 Task: Create a due date automation when advanced on, 2 days before a card is due add content with a name or a description not starting with resume at 11:00 AM.
Action: Mouse moved to (922, 76)
Screenshot: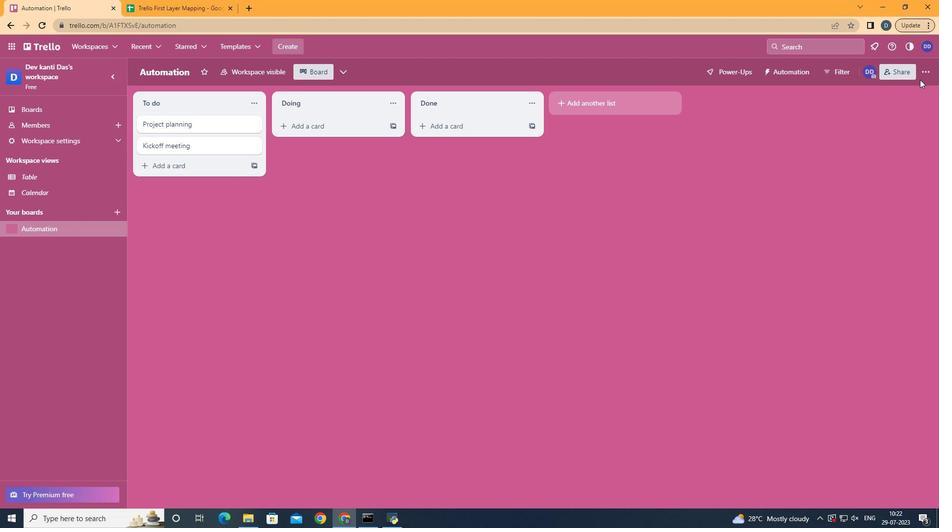 
Action: Mouse pressed left at (922, 76)
Screenshot: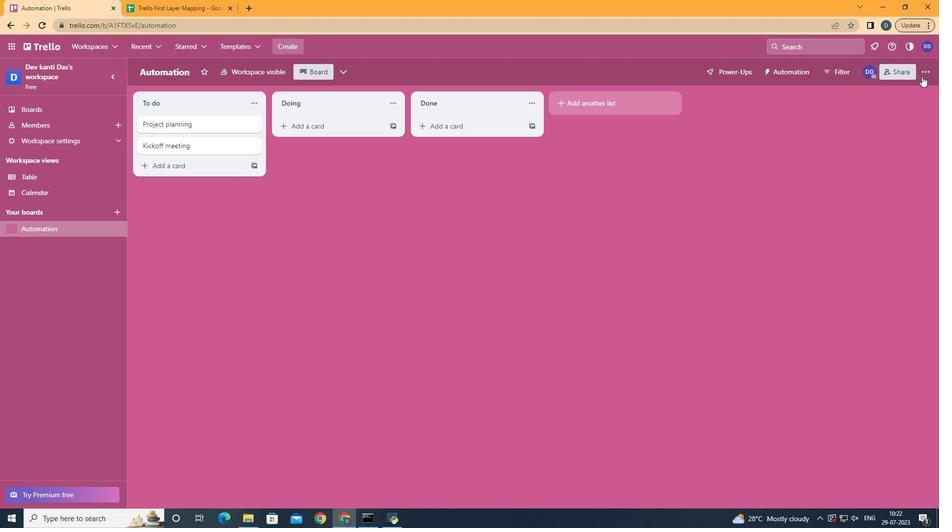 
Action: Mouse moved to (862, 207)
Screenshot: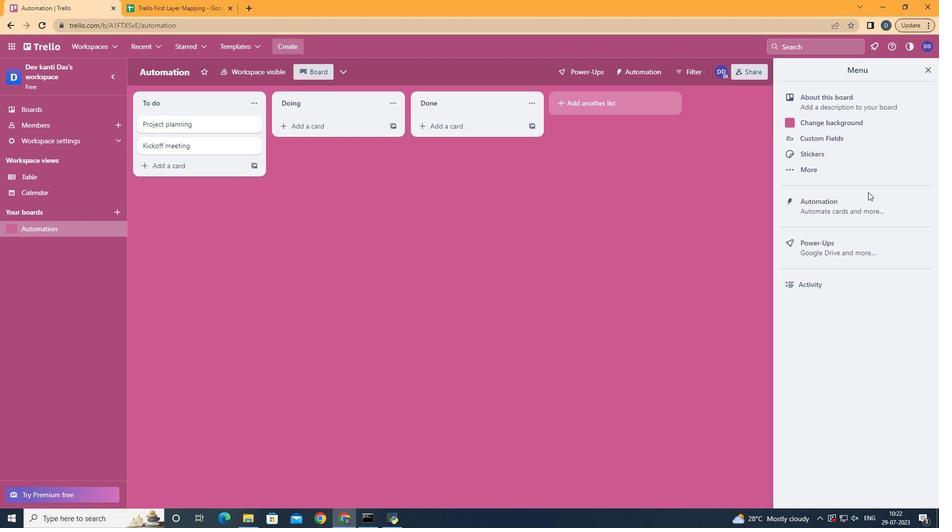 
Action: Mouse pressed left at (862, 207)
Screenshot: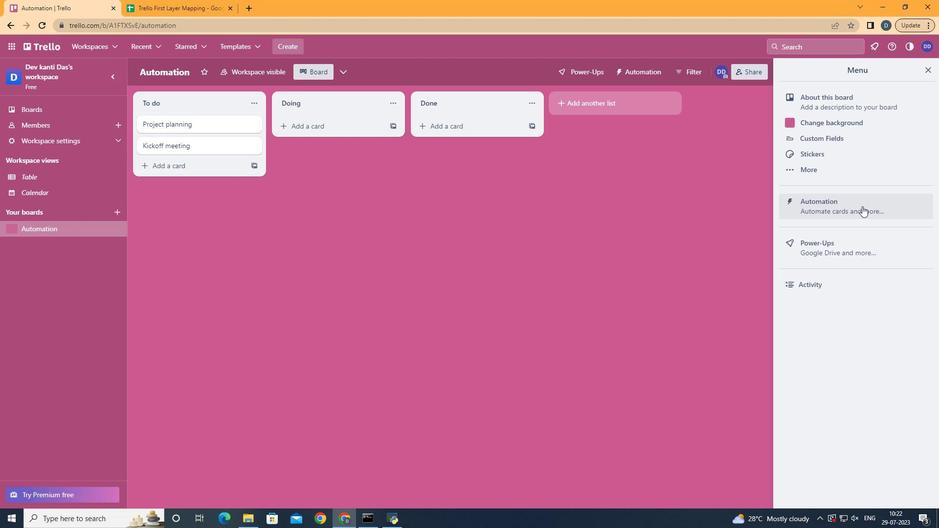 
Action: Mouse moved to (216, 200)
Screenshot: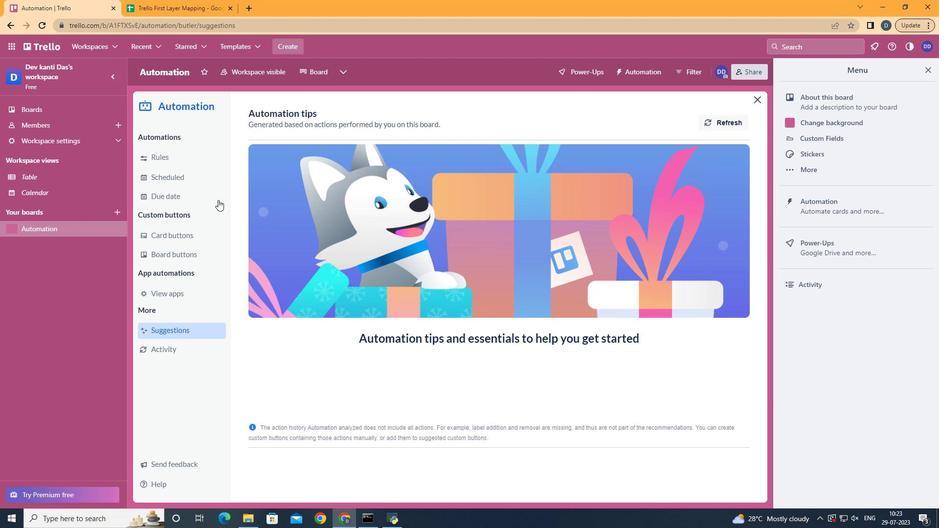
Action: Mouse pressed left at (216, 200)
Screenshot: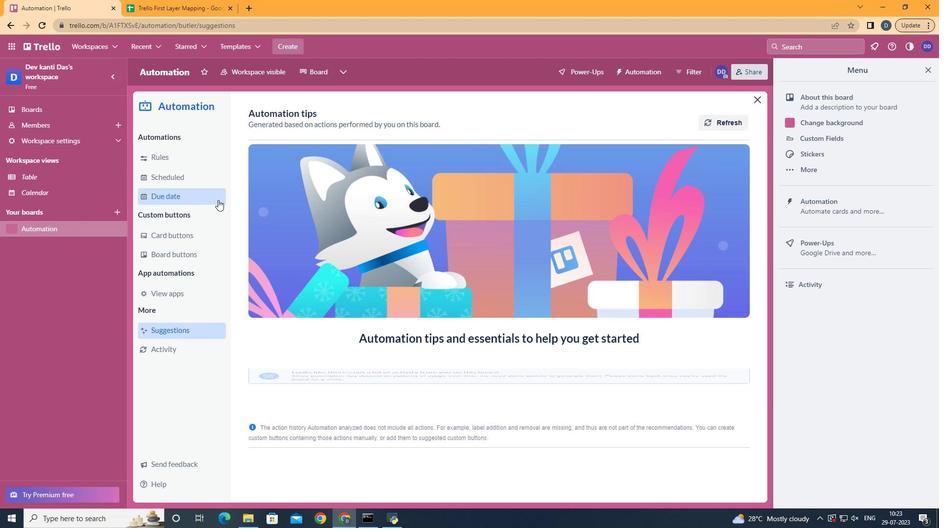 
Action: Mouse moved to (668, 121)
Screenshot: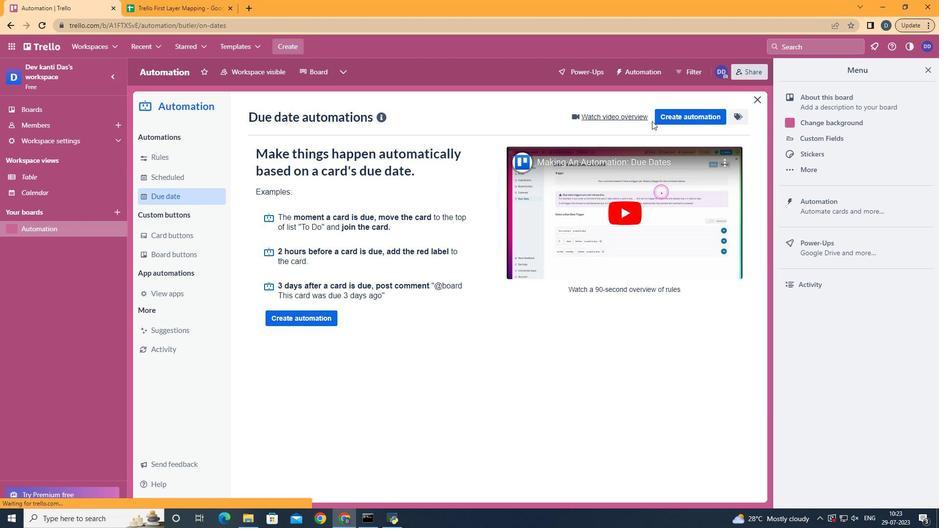 
Action: Mouse pressed left at (668, 121)
Screenshot: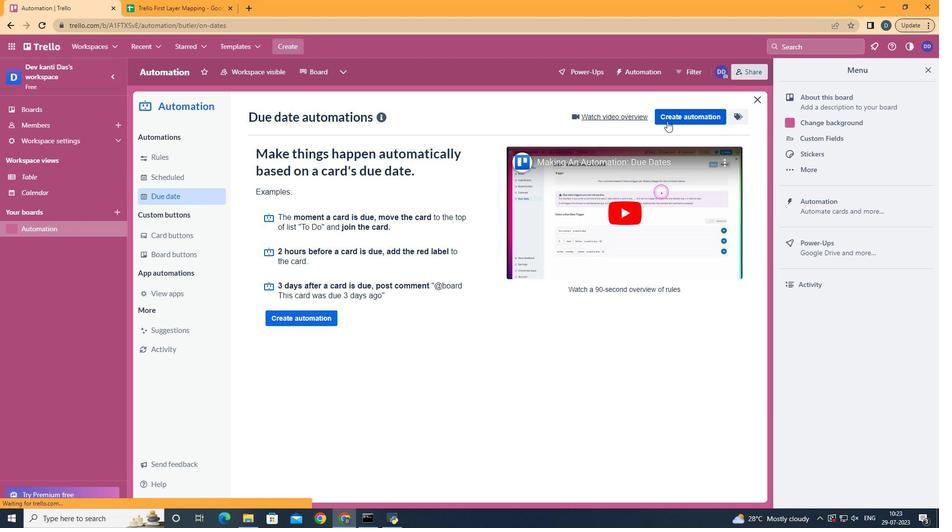
Action: Mouse moved to (441, 212)
Screenshot: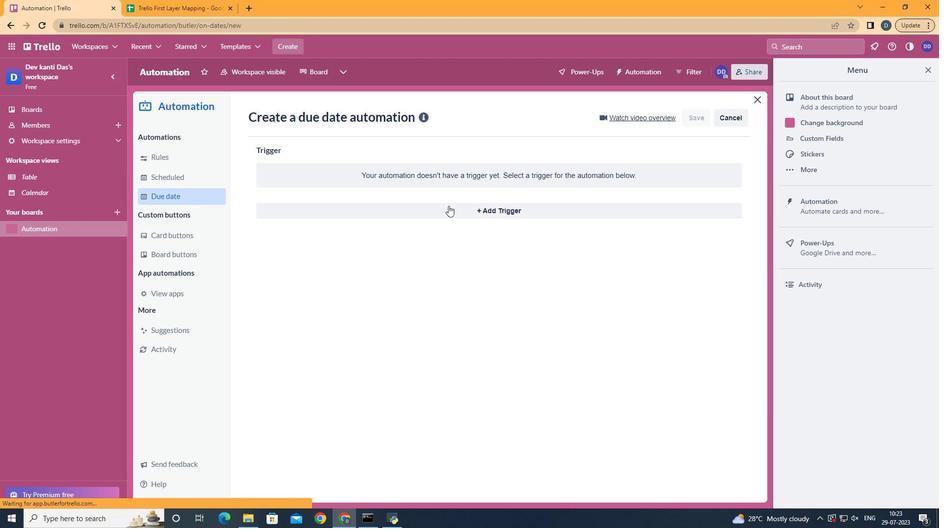 
Action: Mouse pressed left at (441, 212)
Screenshot: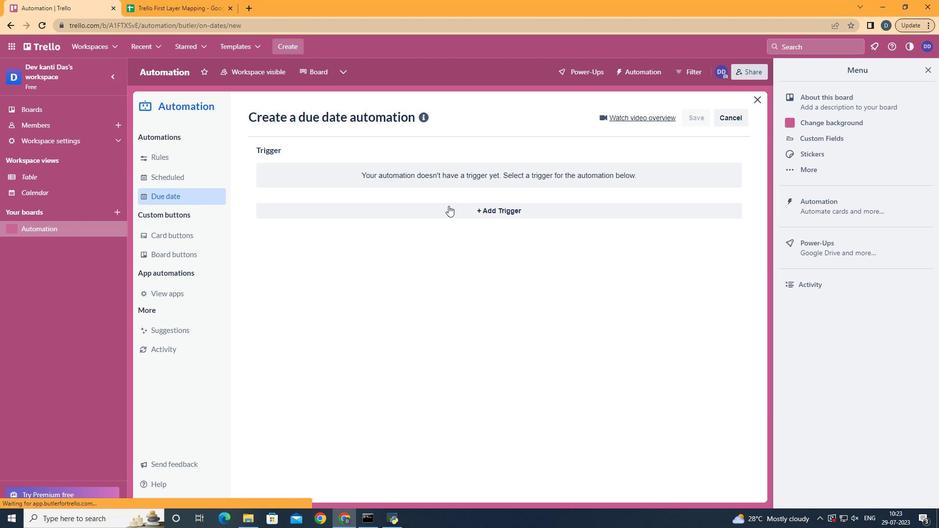 
Action: Mouse moved to (390, 364)
Screenshot: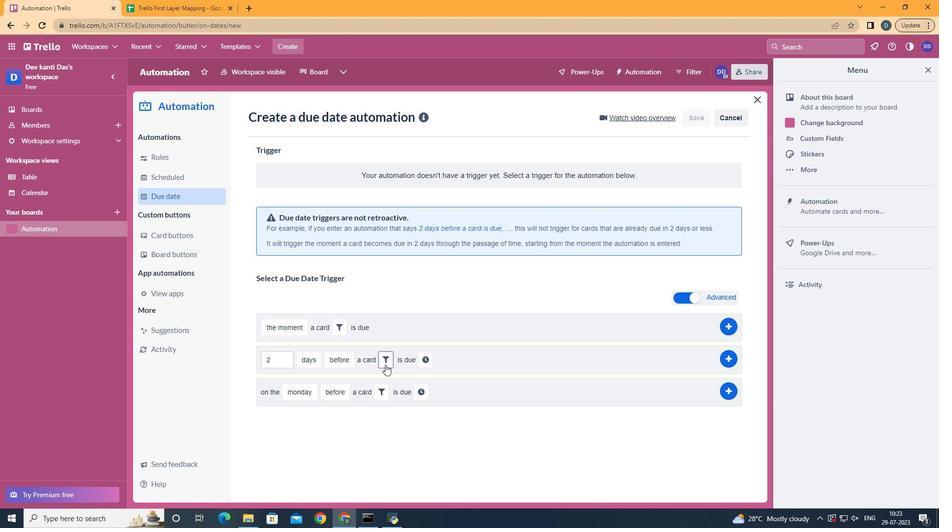 
Action: Mouse pressed left at (390, 364)
Screenshot: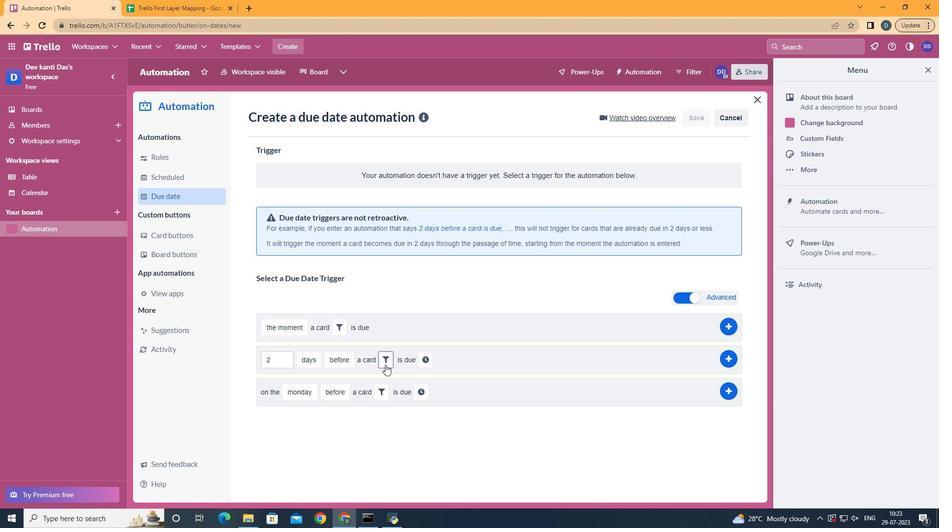 
Action: Mouse moved to (508, 392)
Screenshot: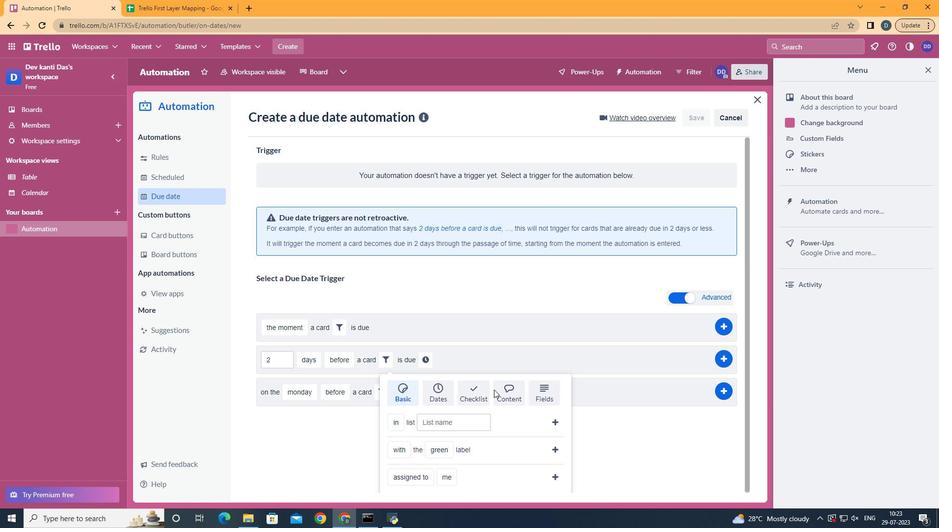
Action: Mouse pressed left at (508, 392)
Screenshot: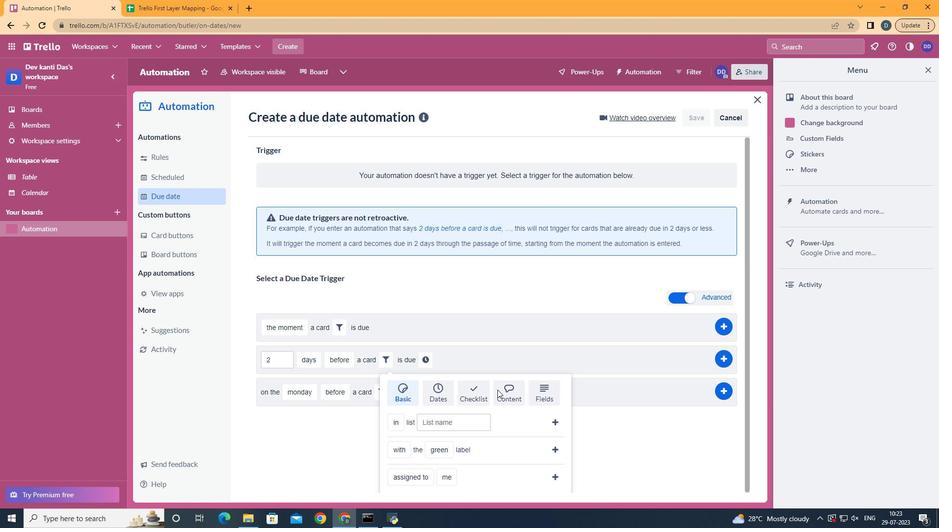 
Action: Mouse moved to (432, 479)
Screenshot: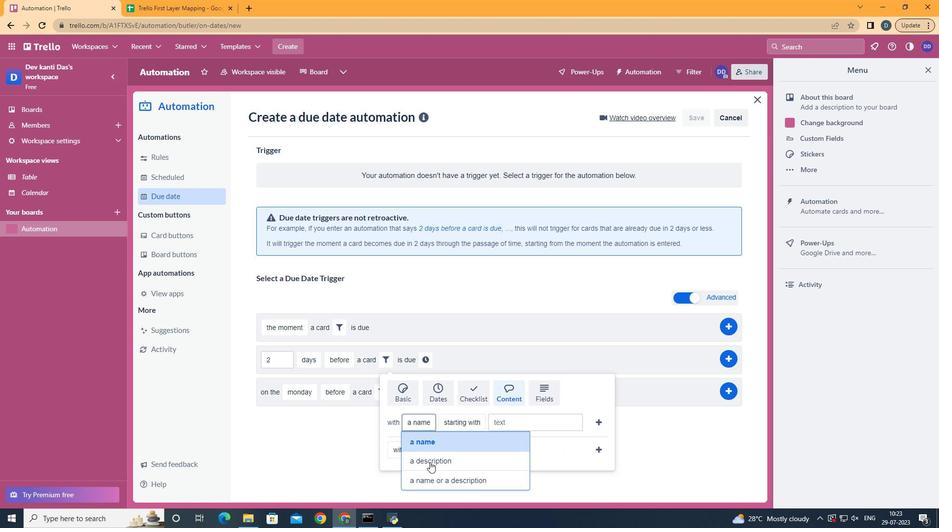 
Action: Mouse pressed left at (432, 479)
Screenshot: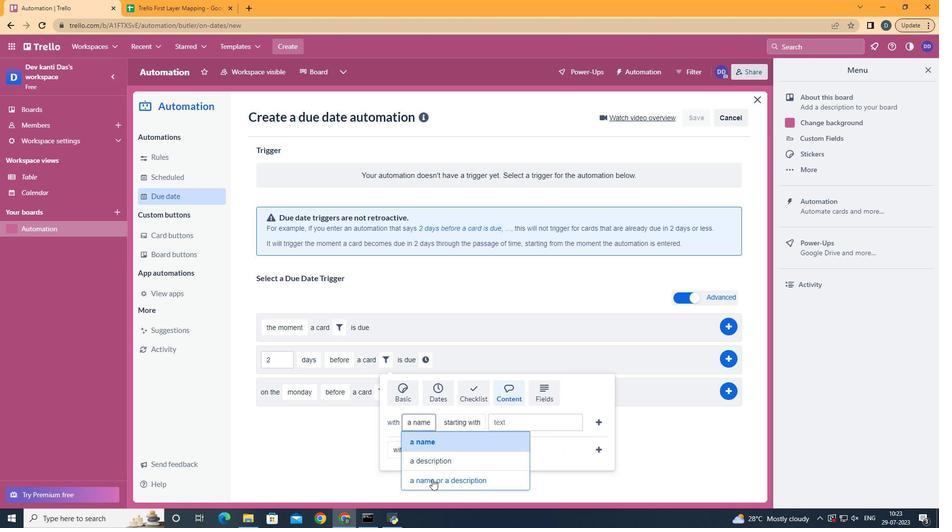 
Action: Mouse moved to (526, 362)
Screenshot: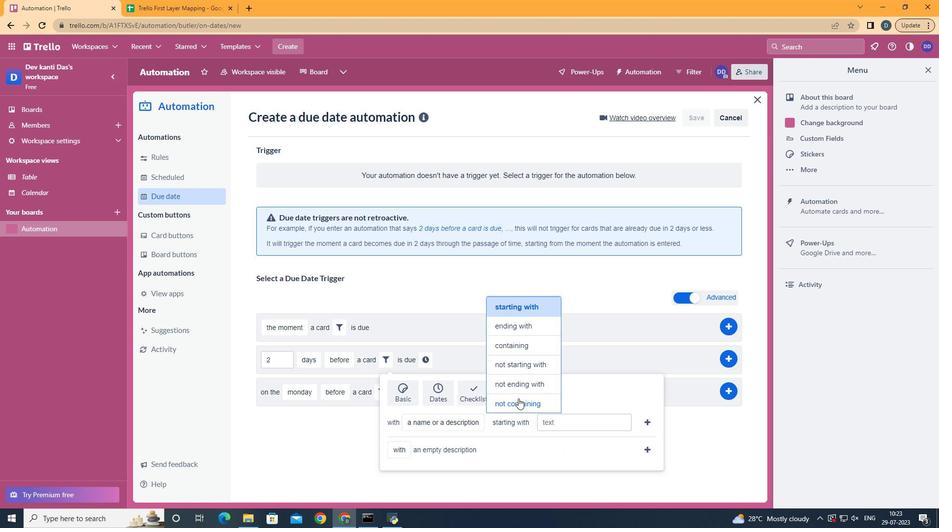 
Action: Mouse pressed left at (526, 362)
Screenshot: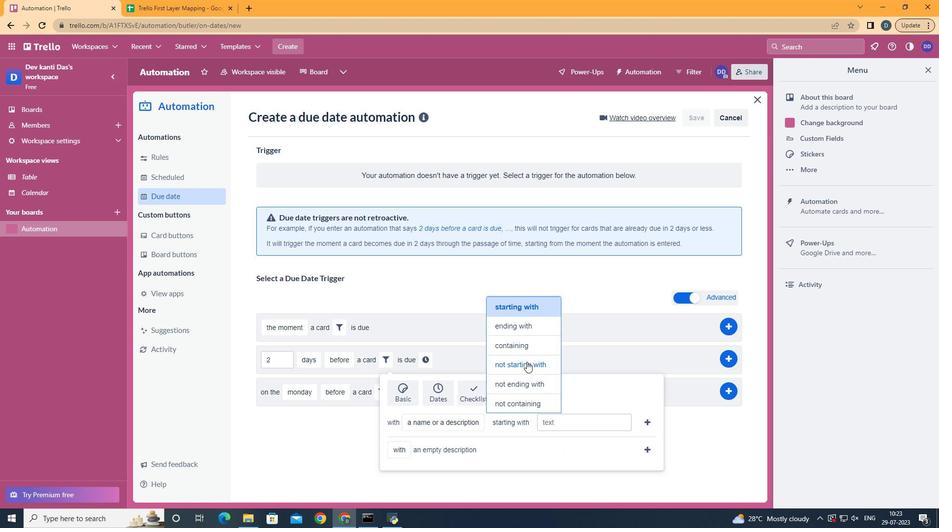 
Action: Mouse moved to (580, 418)
Screenshot: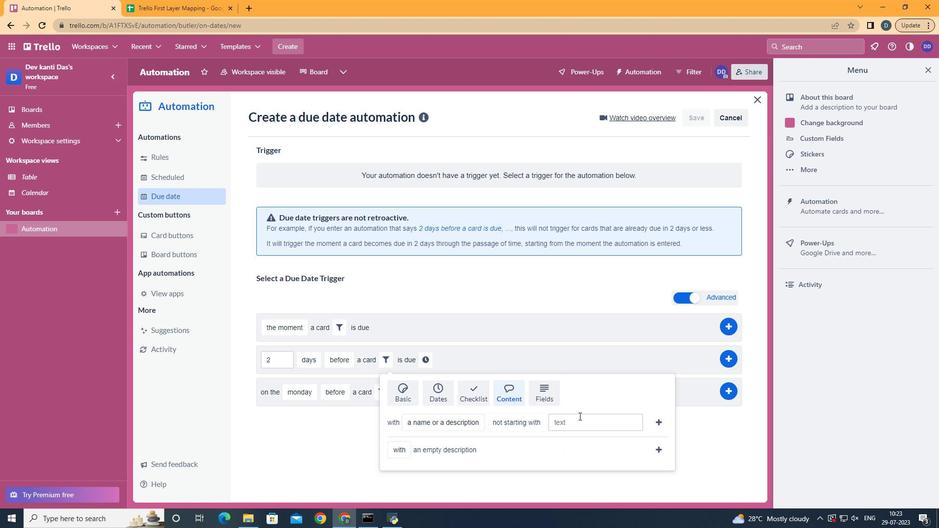 
Action: Mouse pressed left at (580, 418)
Screenshot: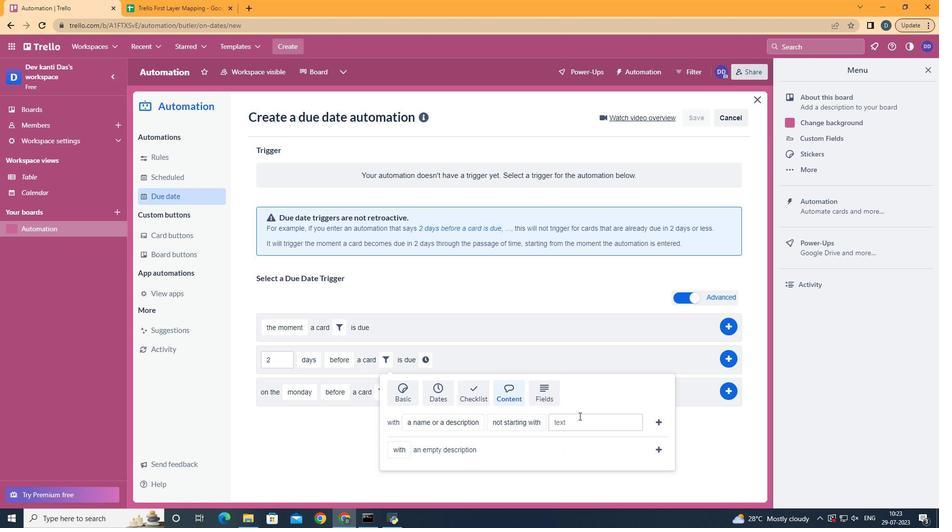 
Action: Mouse moved to (581, 419)
Screenshot: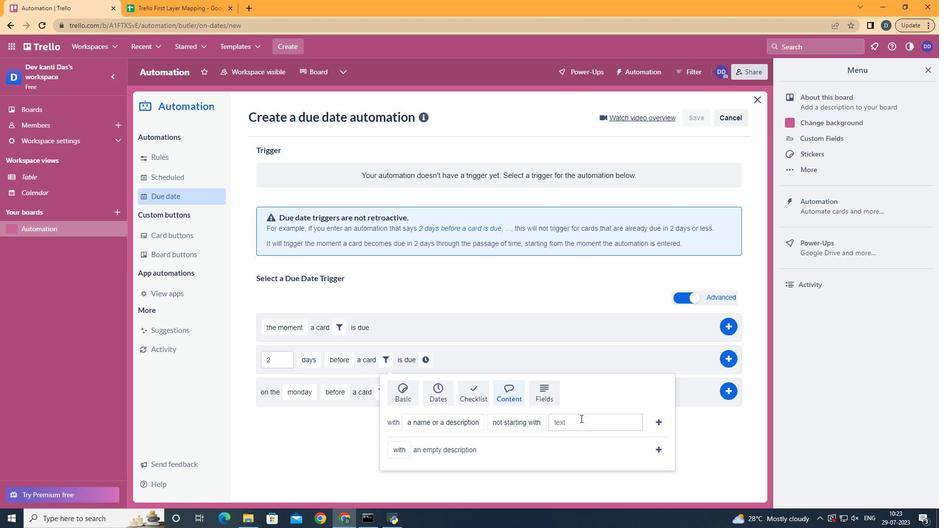 
Action: Key pressed resume
Screenshot: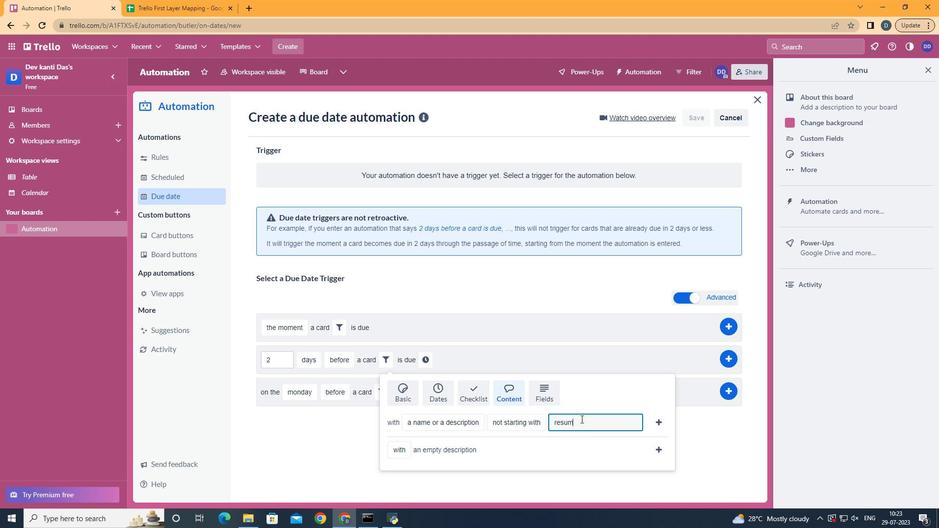 
Action: Mouse moved to (663, 423)
Screenshot: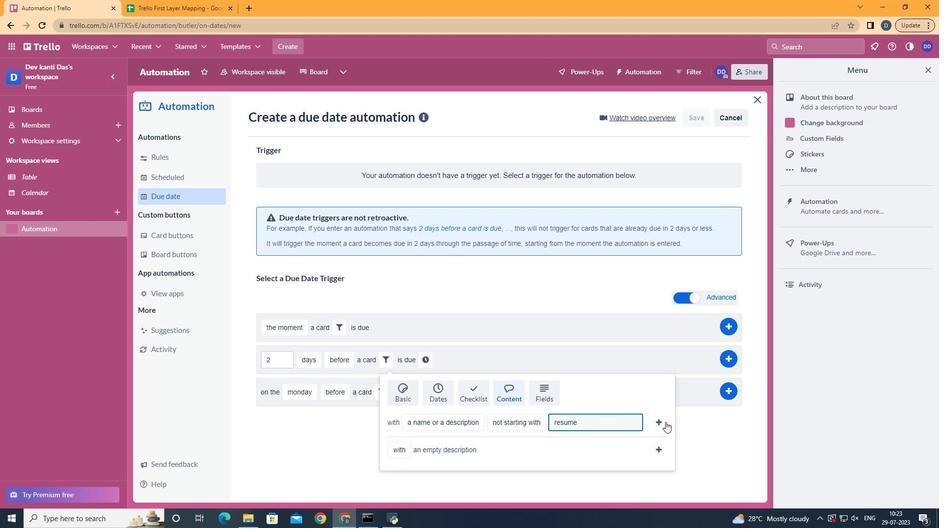 
Action: Mouse pressed left at (663, 423)
Screenshot: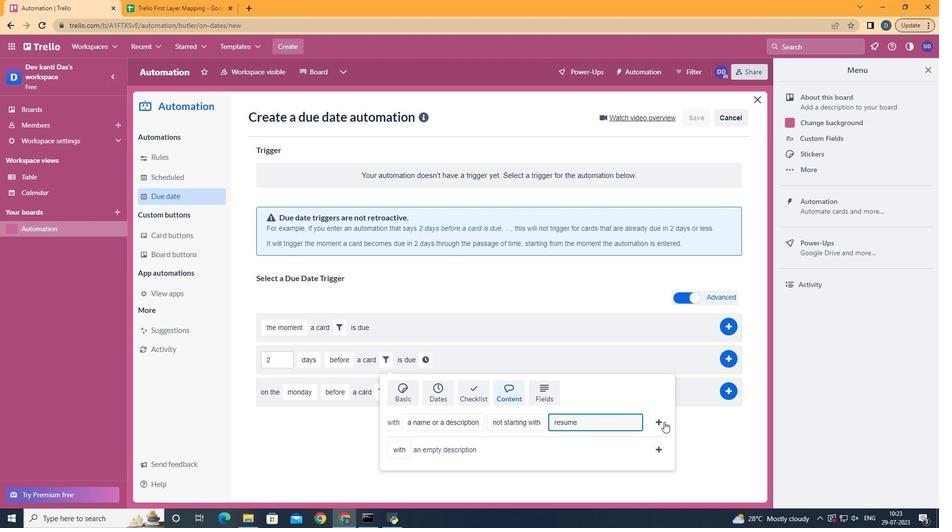
Action: Mouse moved to (615, 358)
Screenshot: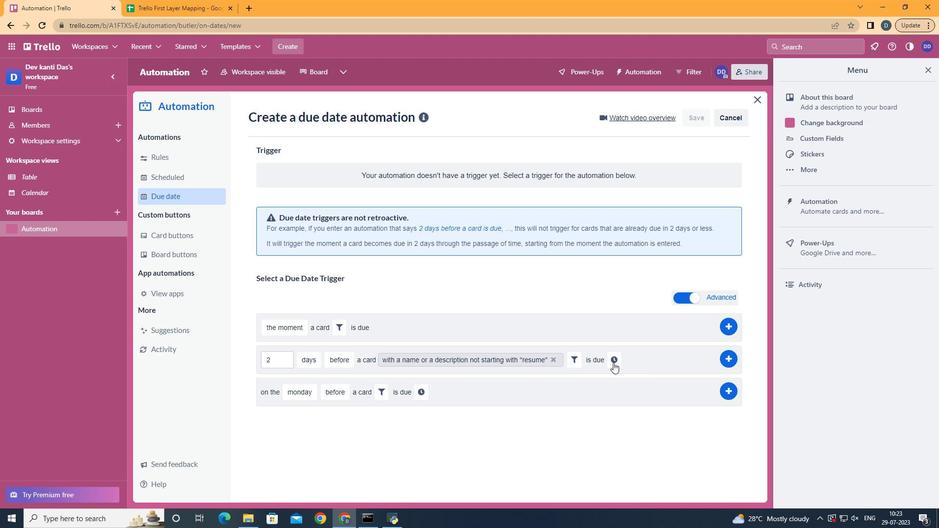 
Action: Mouse pressed left at (615, 358)
Screenshot: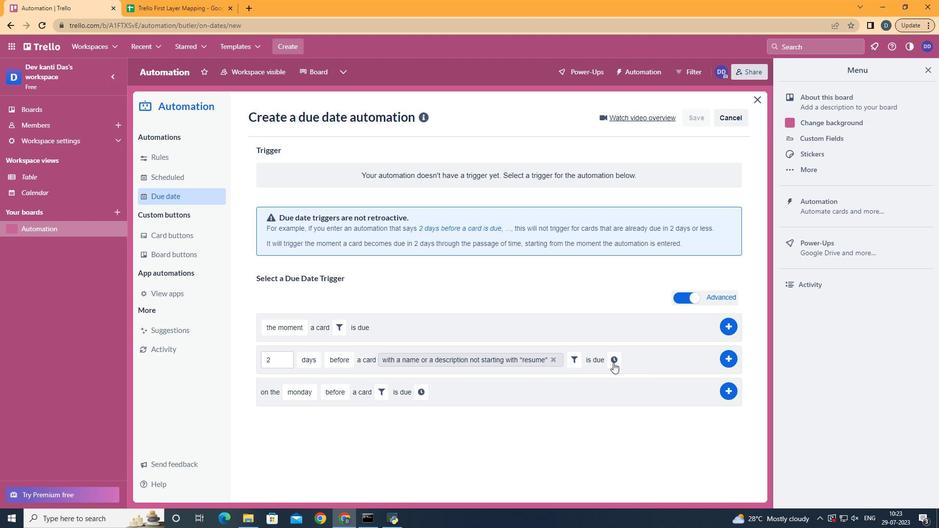 
Action: Mouse moved to (297, 385)
Screenshot: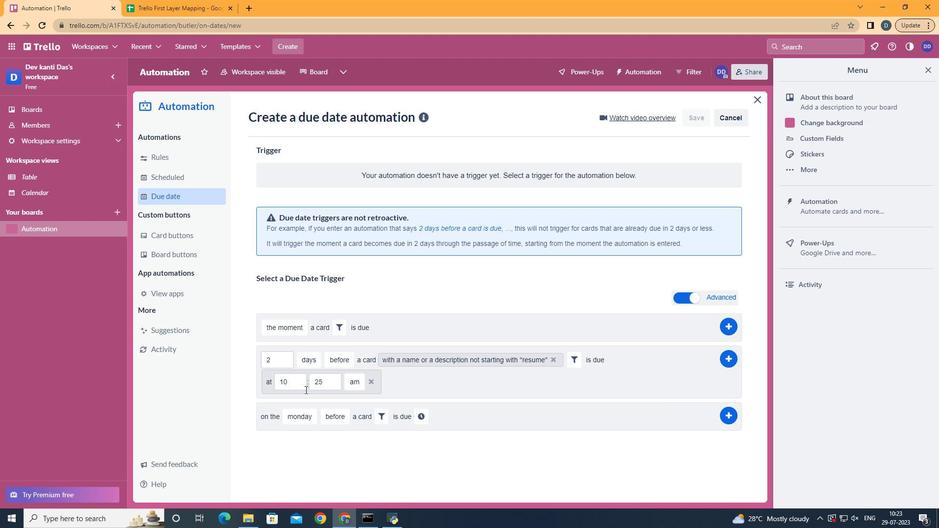 
Action: Mouse pressed left at (297, 385)
Screenshot: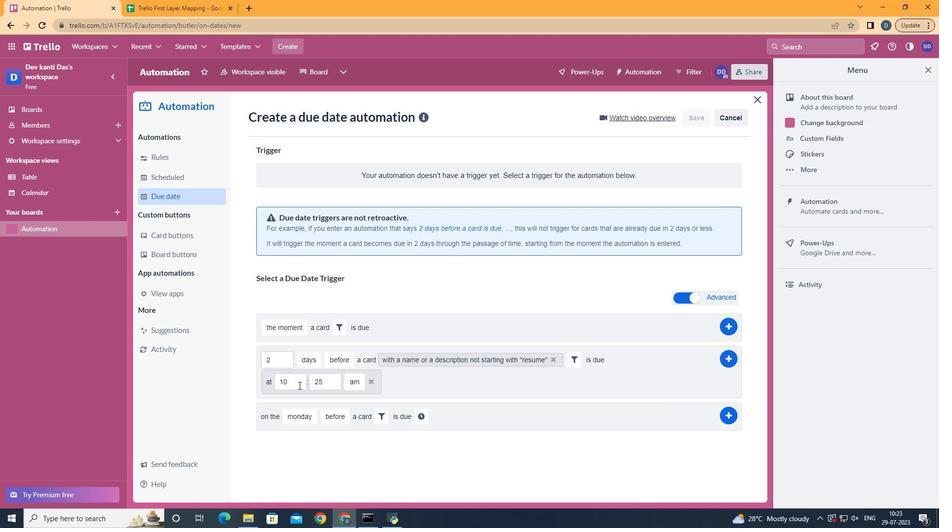 
Action: Key pressed <Key.backspace><Key.backspace>11
Screenshot: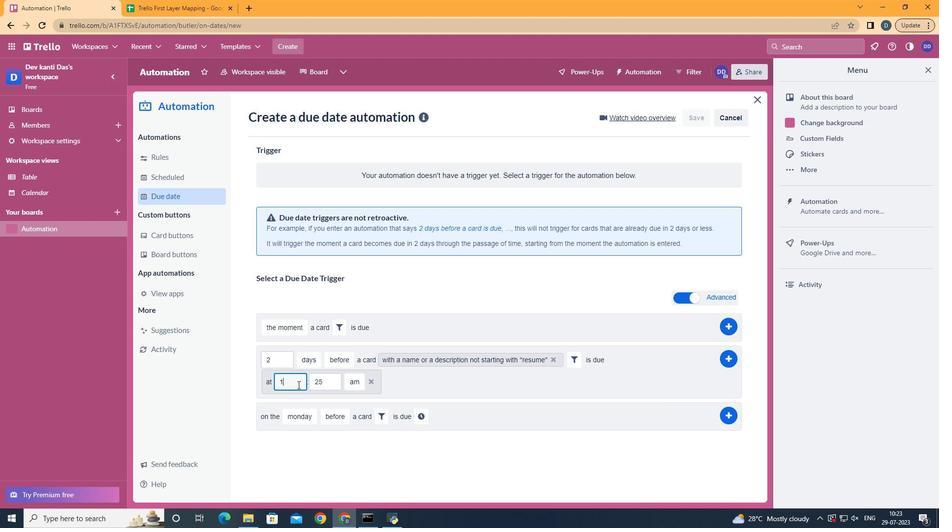 
Action: Mouse moved to (325, 381)
Screenshot: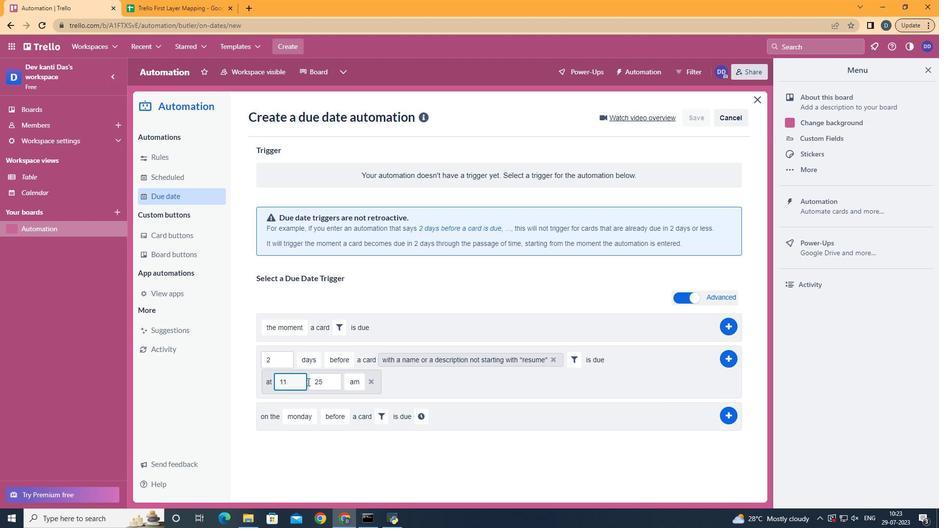 
Action: Mouse pressed left at (325, 381)
Screenshot: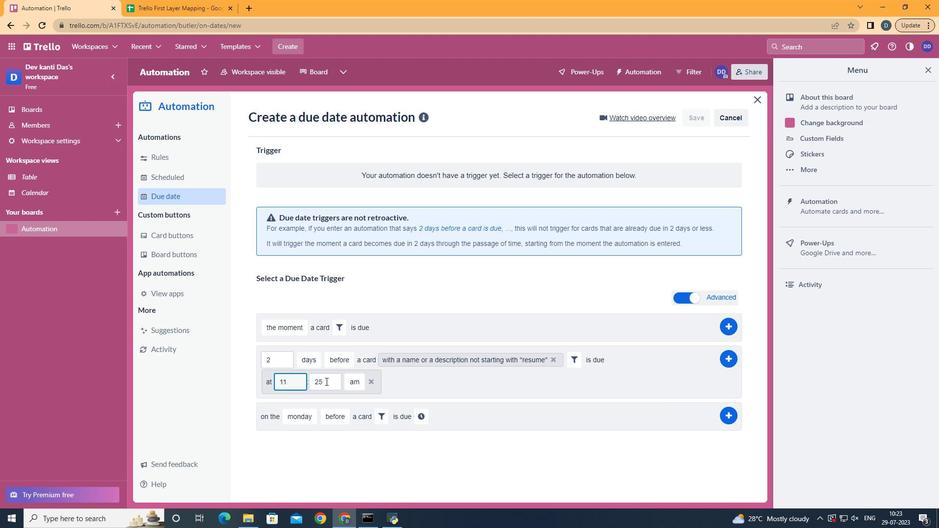 
Action: Key pressed <Key.backspace><Key.backspace>00
Screenshot: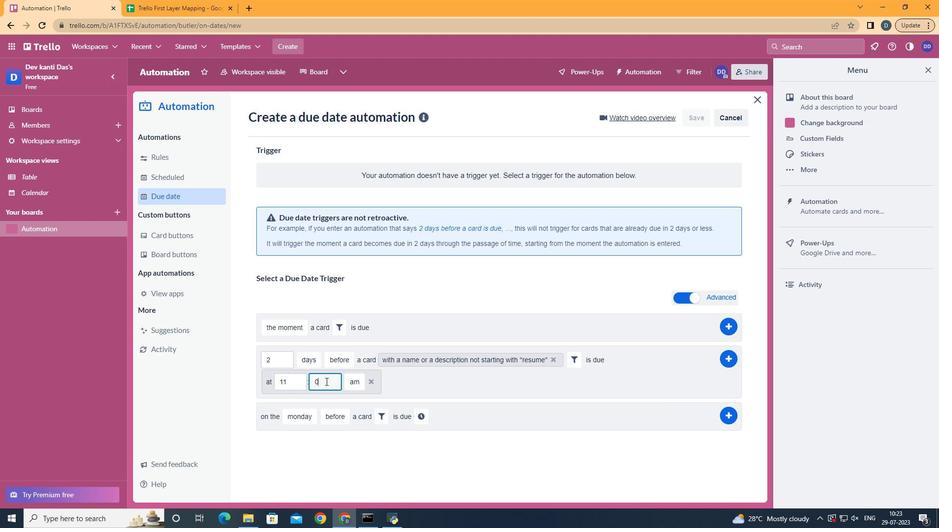 
Action: Mouse moved to (359, 402)
Screenshot: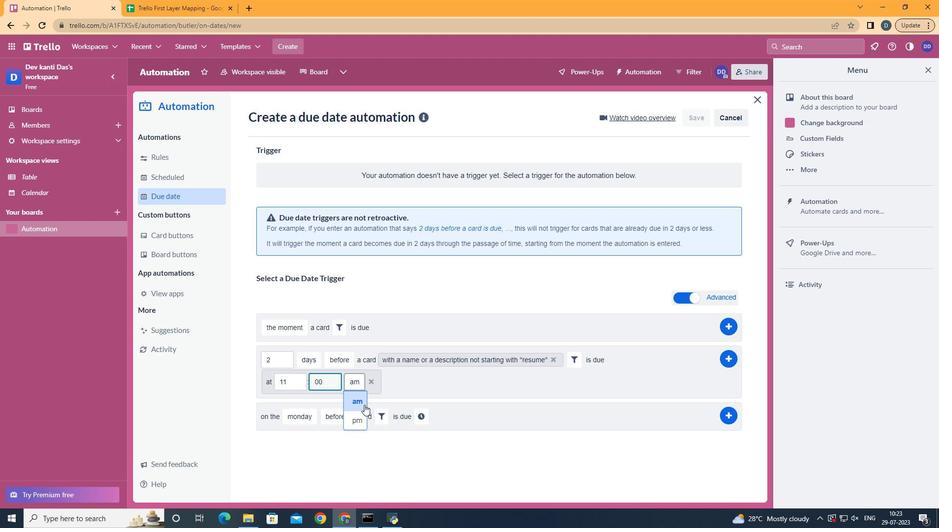 
Action: Mouse pressed left at (359, 402)
Screenshot: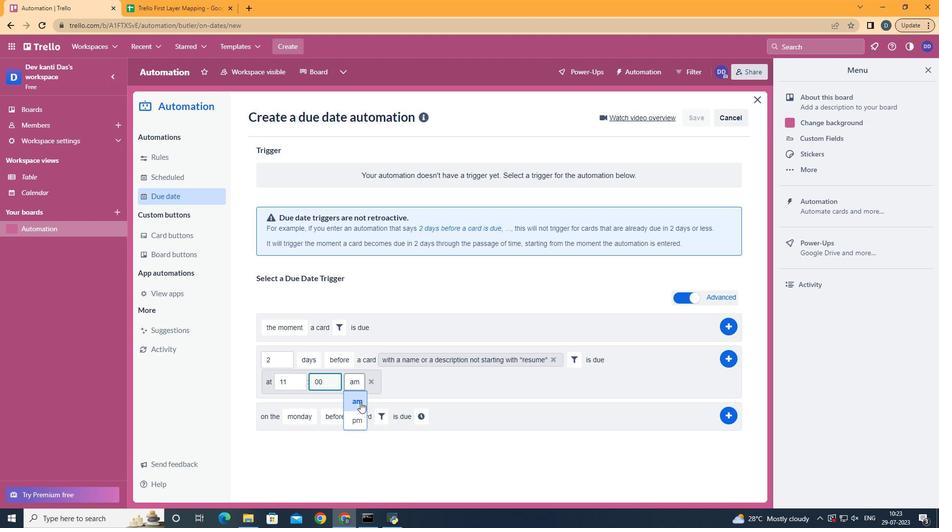 
